 Task: Open a blank worksheet and write heading  Product price data  Add product name:-  ' TOMS Shoe, UGG Shoe, Wolverine Shoe, Z-Coil Shoe, Adidas shoe, Gucci T-shirt, Louis Vuitton bag, Zara Shirt, H&M jeans, Chanel perfume. ' in July Last week sales are  5000 to 5050. product price in between:-  5000 to 10000. Save page auditingSalesTargets_2023
Action: Mouse moved to (89, 98)
Screenshot: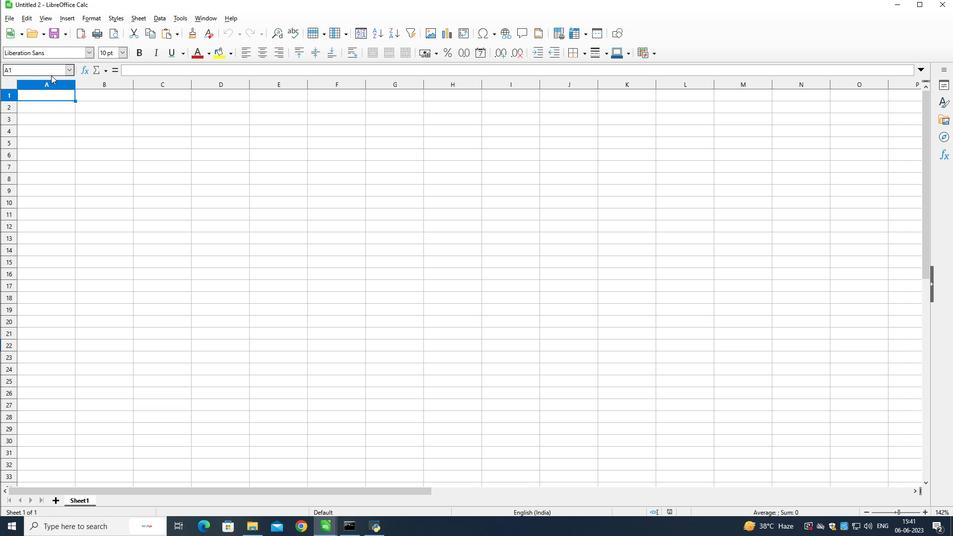 
Action: Mouse pressed left at (89, 98)
Screenshot: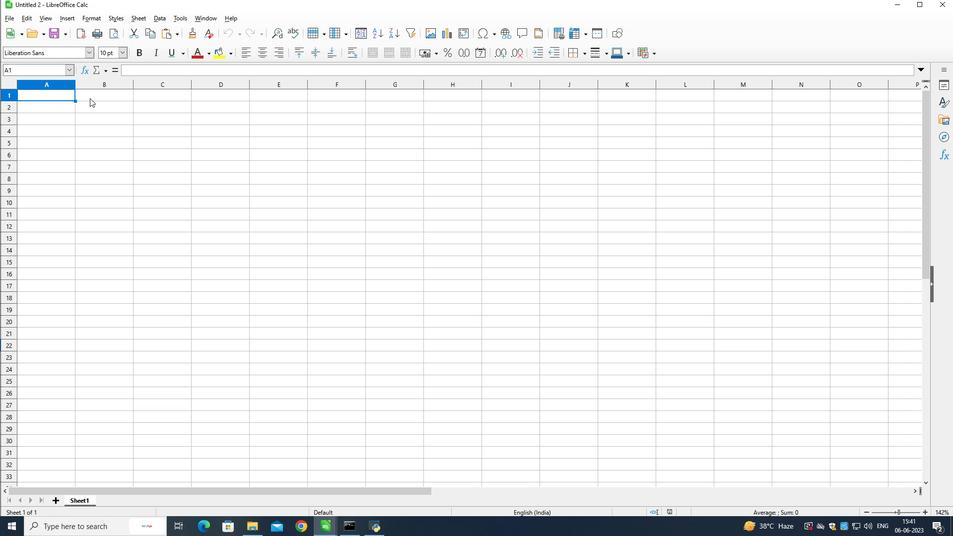
Action: Mouse moved to (92, 110)
Screenshot: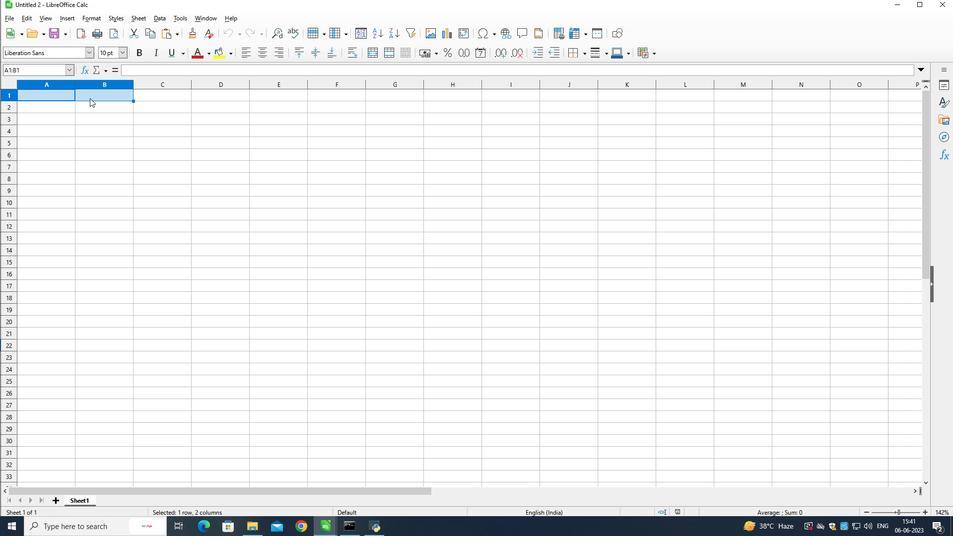 
Action: Mouse pressed right at (92, 110)
Screenshot: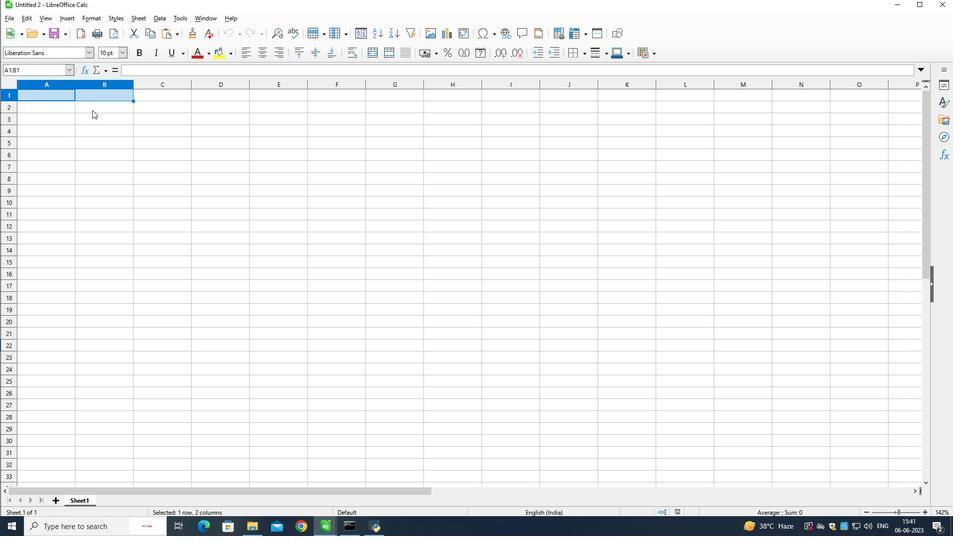 
Action: Mouse moved to (89, 93)
Screenshot: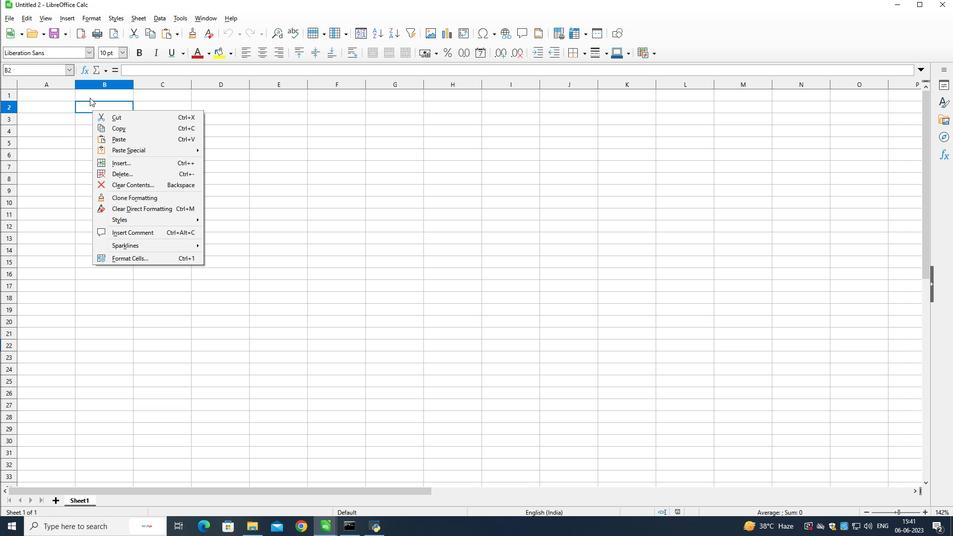 
Action: Mouse pressed left at (89, 93)
Screenshot: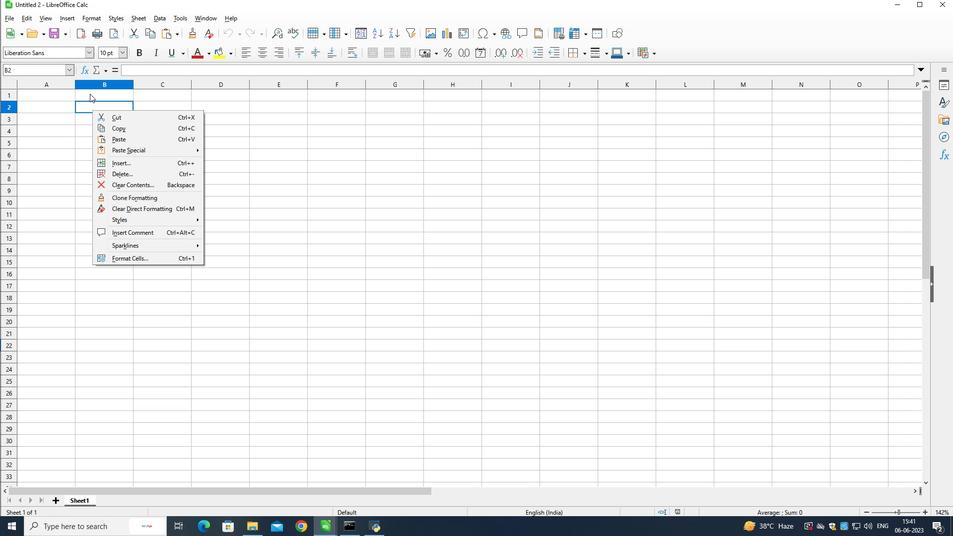 
Action: Mouse pressed left at (89, 93)
Screenshot: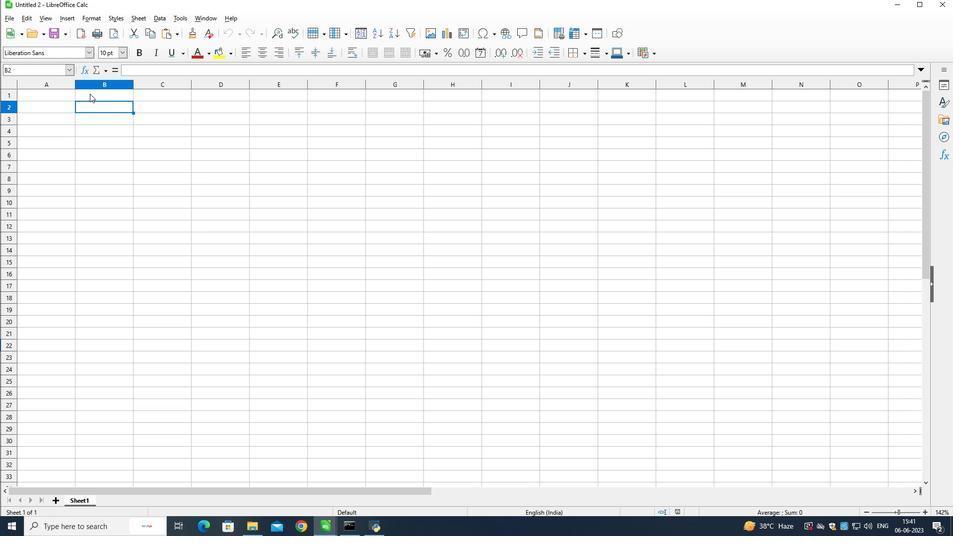 
Action: Key pressed <Key.shift>Product<Key.space><Key.shift>Price<Key.space><Key.shift>data<Key.down><Key.left><Key.shift>Product<Key.space><Key.shift>Name<Key.down><Key.shift>TOMS<Key.space><Key.shift>H<Key.backspace><Key.shift>Shoe<Key.down><Key.shift>UGG<Key.space><Key.shift>Shoe<Key.down><Key.shift>Wolverine<Key.space><Key.shift>Shoe<Key.down><Key.shift><Key.shift><Key.shift>Z-coil<Key.space><Key.shift>Shoe<Key.down><Key.shift>Adidas<Key.space><Key.shift><Key.shift><Key.shift>Shoe<Key.down><Key.shift>Gucci<Key.space><Key.shift>T-shirt<Key.down><Key.shift>Louis<Key.space><Key.shift>Vuittt<Key.backspace>on<Key.space>baf<Key.backspace>g<Key.down><Key.shift>zara<Key.space><Key.shift>Shirt<Key.down><Key.shift>H&M<Key.space>jeans<Key.down><Key.shift>Chanel<Key.space><Key.shift>perfume<Key.down>
Screenshot: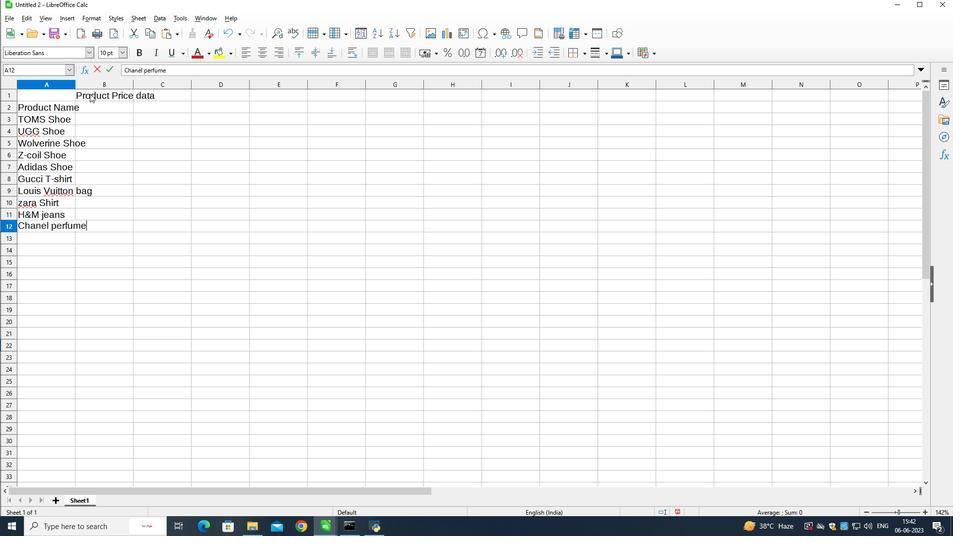 
Action: Mouse moved to (51, 84)
Screenshot: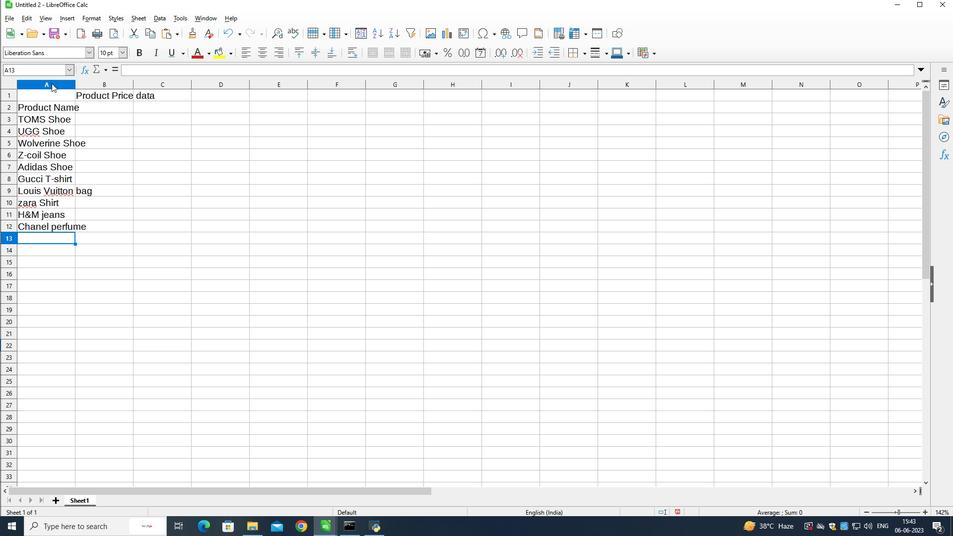 
Action: Mouse pressed left at (51, 84)
Screenshot: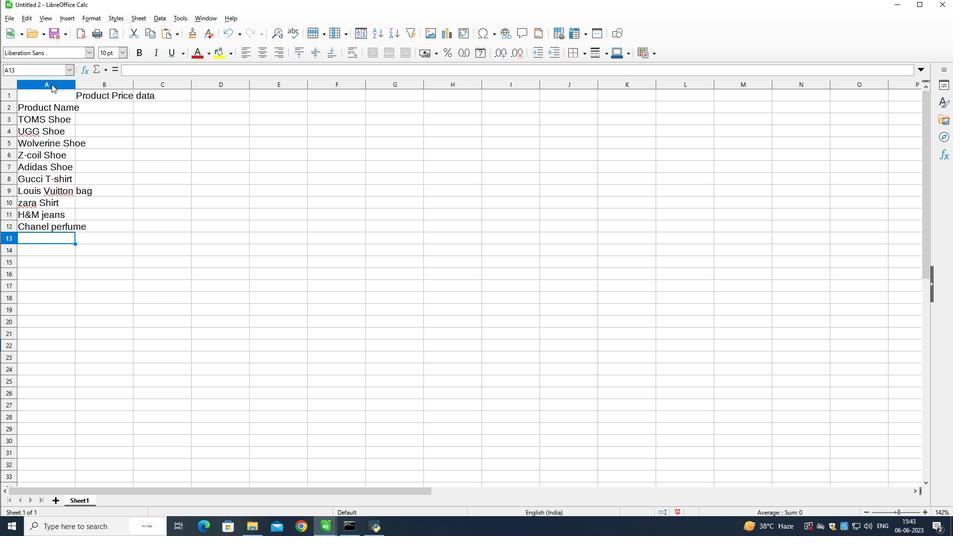
Action: Mouse moved to (74, 86)
Screenshot: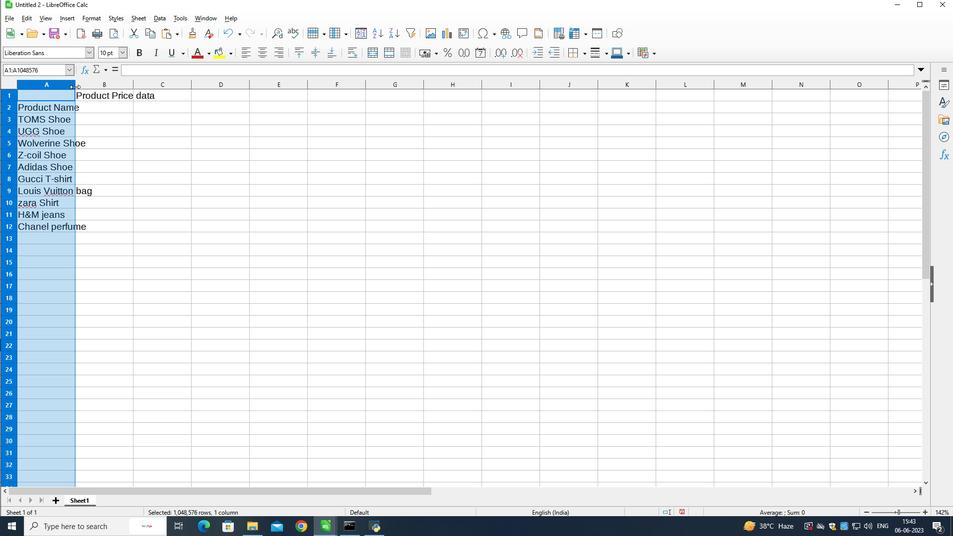 
Action: Mouse pressed left at (74, 86)
Screenshot: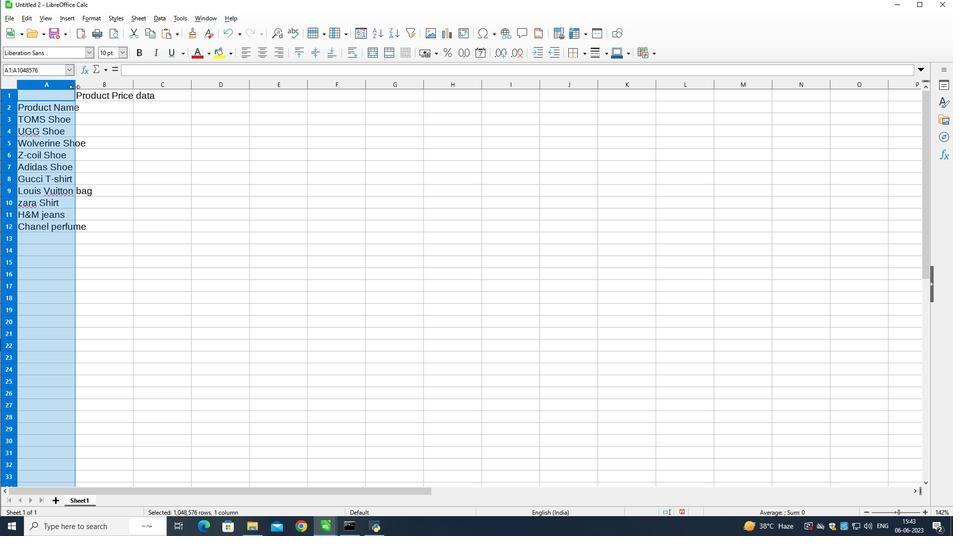 
Action: Mouse moved to (102, 103)
Screenshot: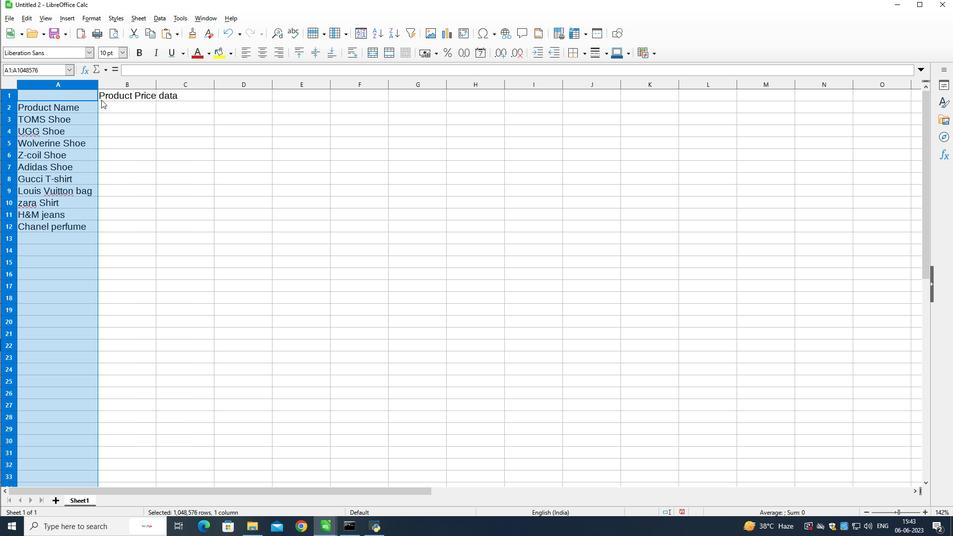 
Action: Mouse pressed left at (102, 103)
Screenshot: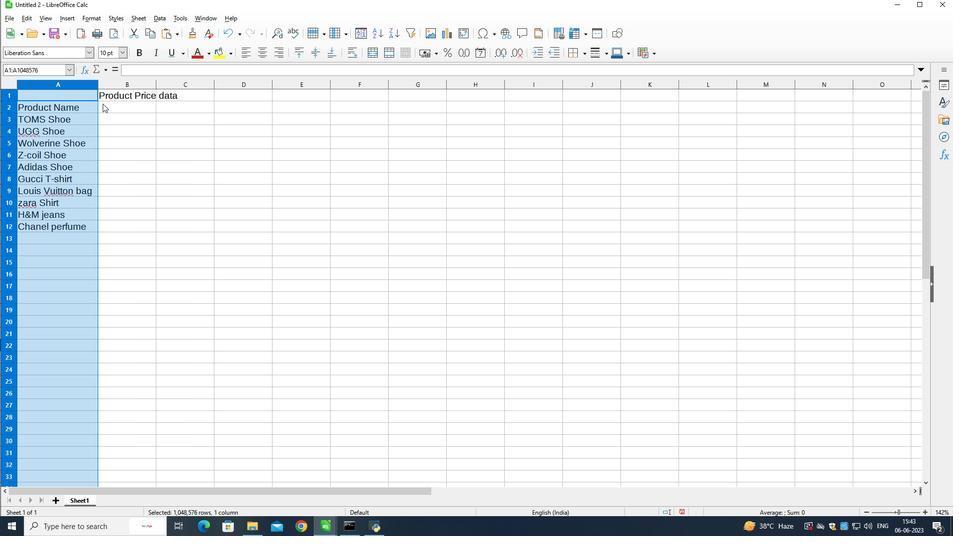 
Action: Mouse moved to (380, 196)
Screenshot: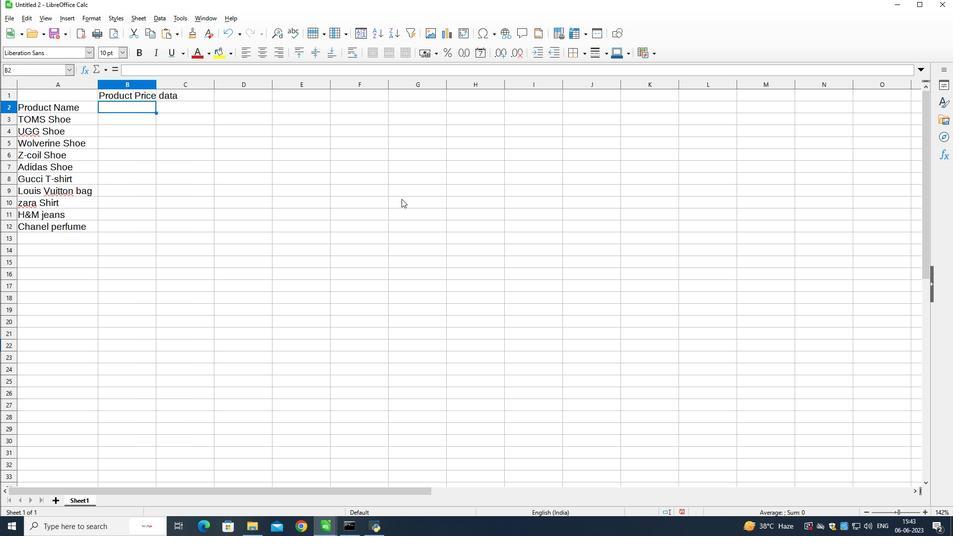 
Action: Key pressed <Key.shift>July<Key.space><Key.shift>Last<Key.space><Key.shift>Week<Key.space><Key.shift><Key.shift>Sale<Key.down>5000<Key.down>2010<Key.backspace><Key.backspace><Key.backspace><Key.backspace>5010<Key.down>5020<Key.down>5030<Key.down>5040<Key.down>5050<Key.down>5012<Key.down>5043<Key.down>5016<Key.down>5043<Key.backspace><Key.backspace>48
Screenshot: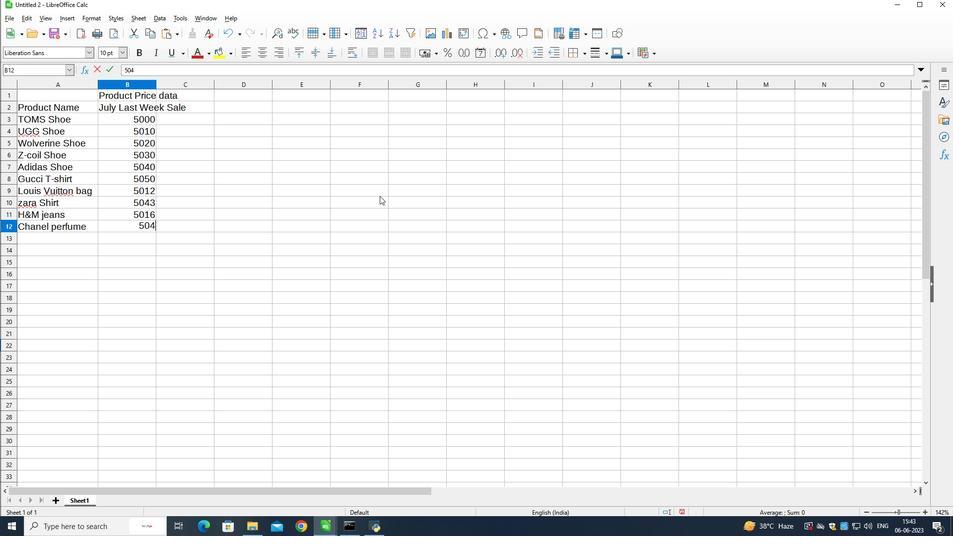 
Action: Mouse moved to (142, 85)
Screenshot: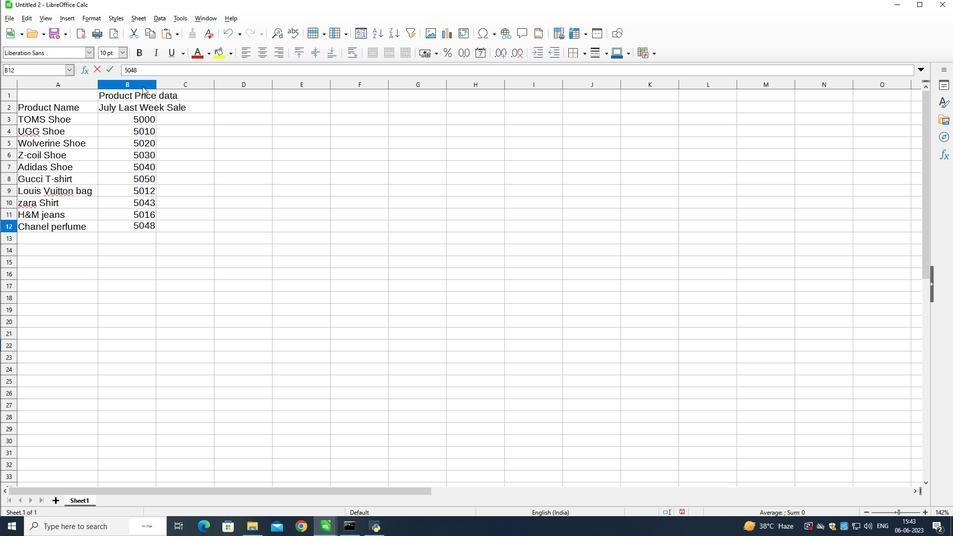 
Action: Mouse pressed left at (142, 85)
Screenshot: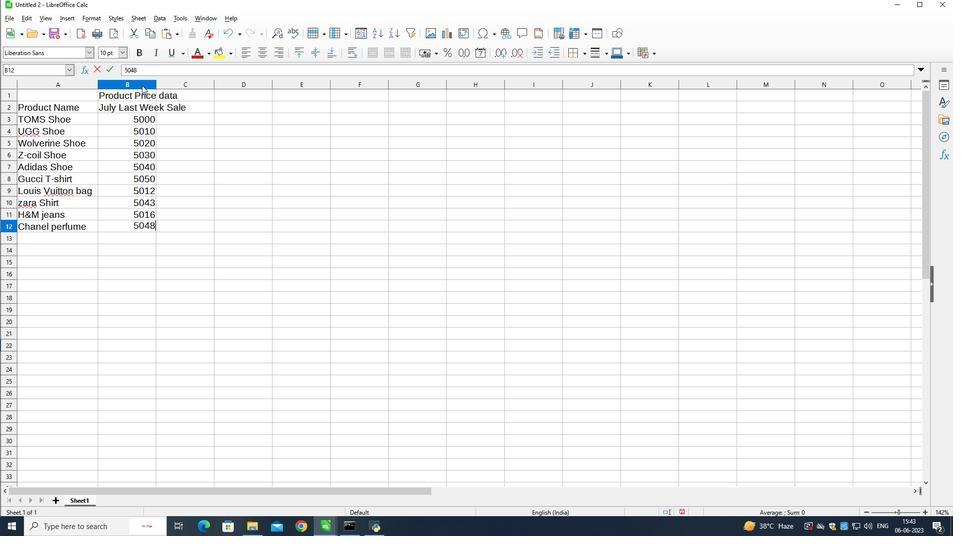 
Action: Mouse moved to (156, 84)
Screenshot: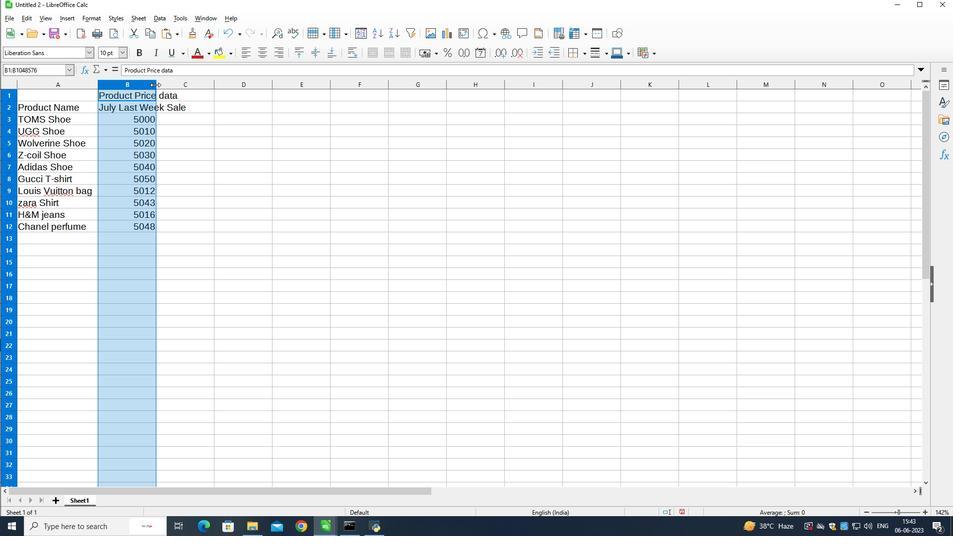 
Action: Mouse pressed left at (156, 84)
Screenshot: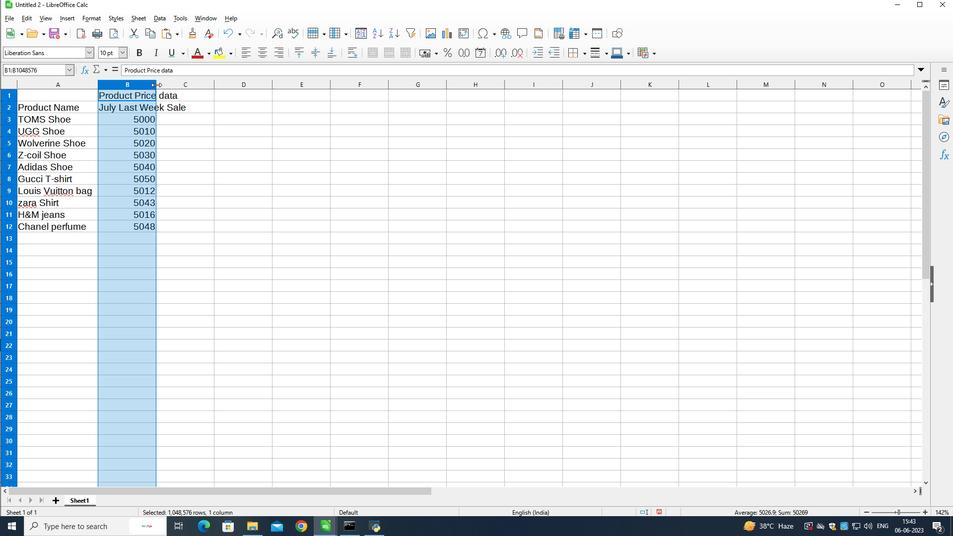 
Action: Mouse moved to (207, 106)
Screenshot: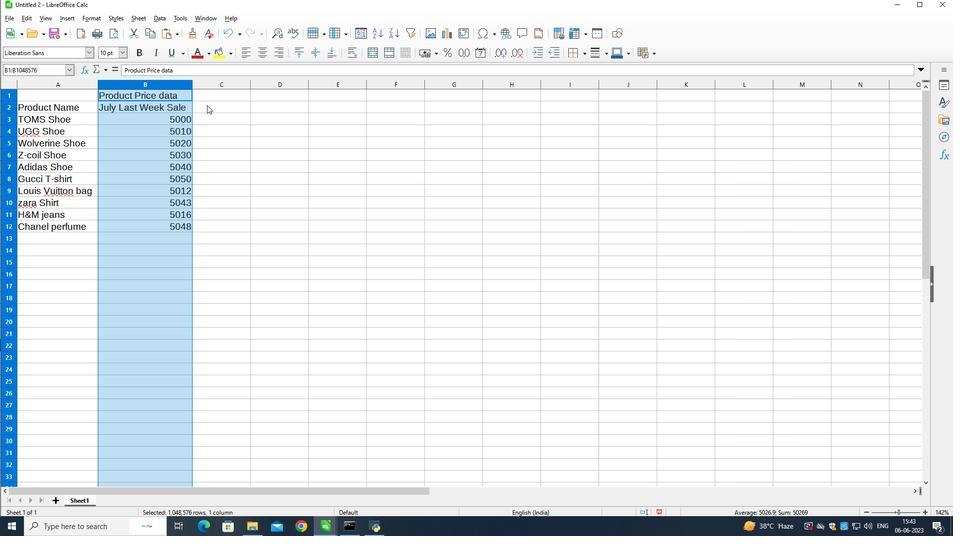 
Action: Mouse pressed left at (207, 106)
Screenshot: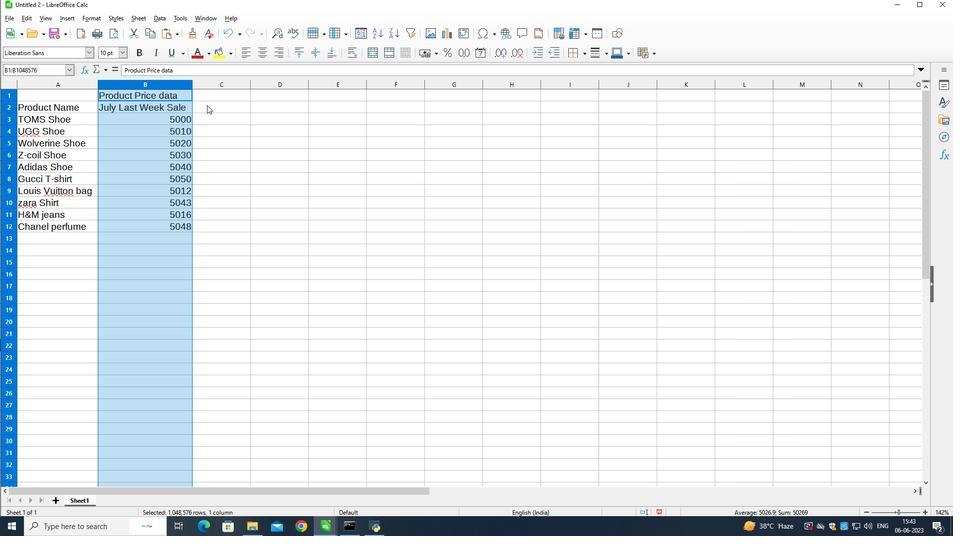 
Action: Mouse moved to (363, 180)
Screenshot: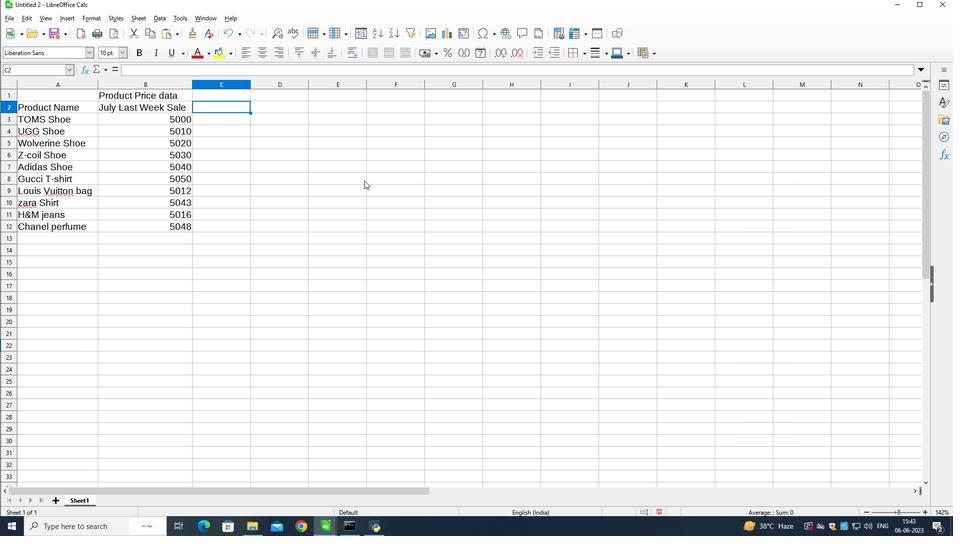 
Action: Key pressed <Key.shift>Price<Key.down>5446<Key.down>85463<Key.backspace>
Screenshot: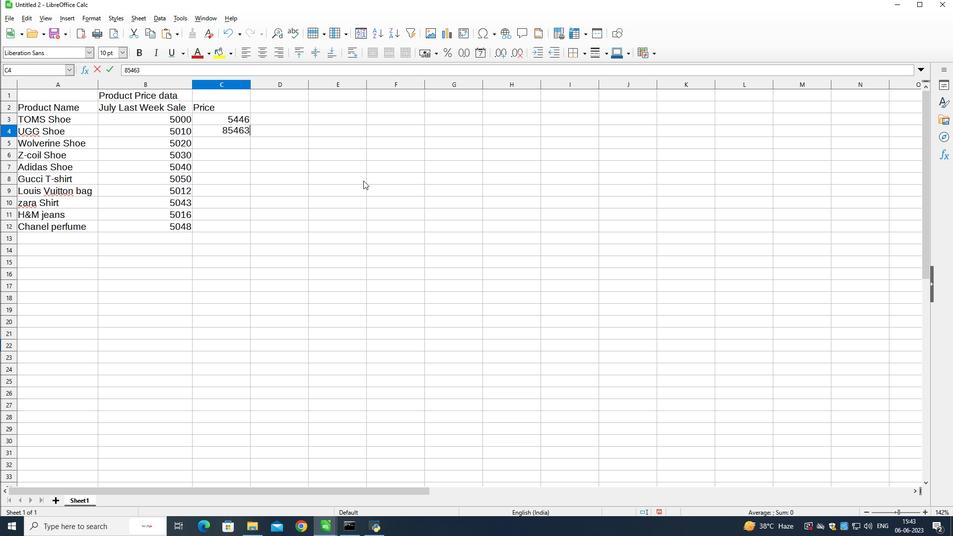 
Action: Mouse moved to (362, 180)
Screenshot: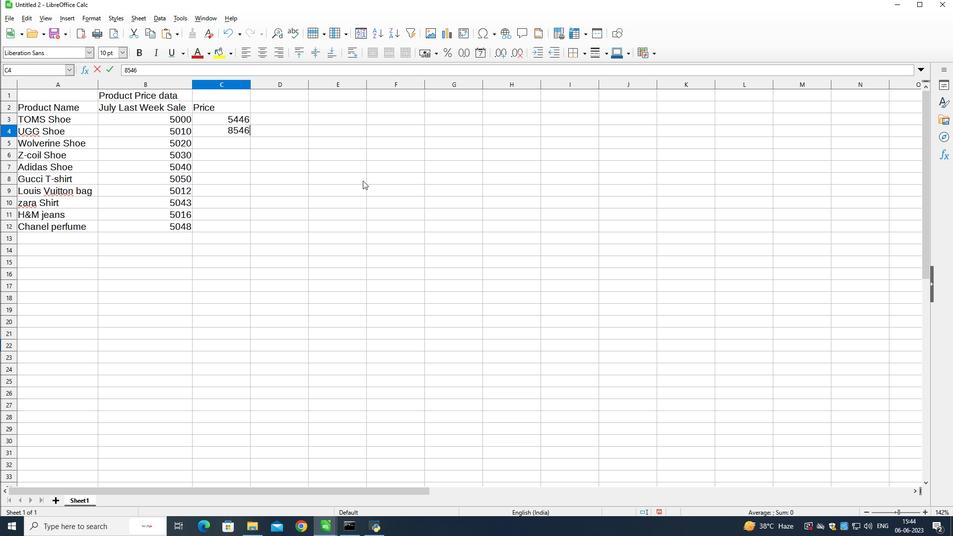 
Action: Key pressed <Key.down>9564<Key.down>4645<Key.down>7466<Key.down>9564<Key.down>68597<Key.backspace><Key.down>5799<Key.down>7564<Key.down>98465<Key.backspace>
Screenshot: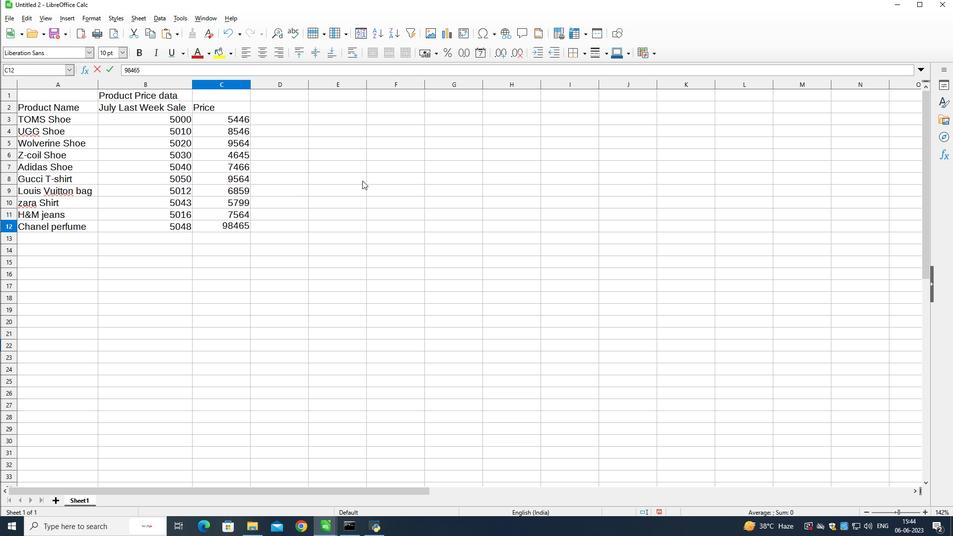 
Action: Mouse moved to (270, 107)
Screenshot: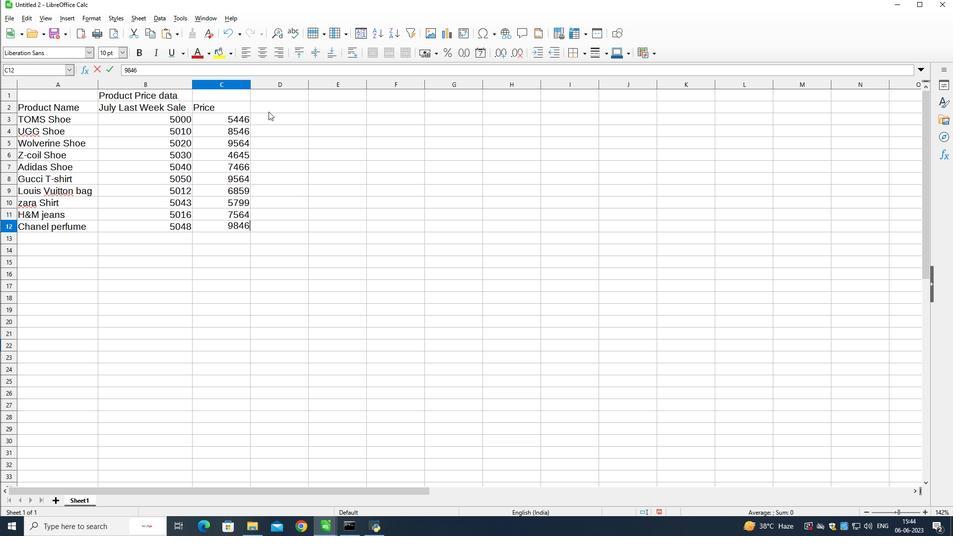 
Action: Mouse pressed left at (270, 107)
Screenshot: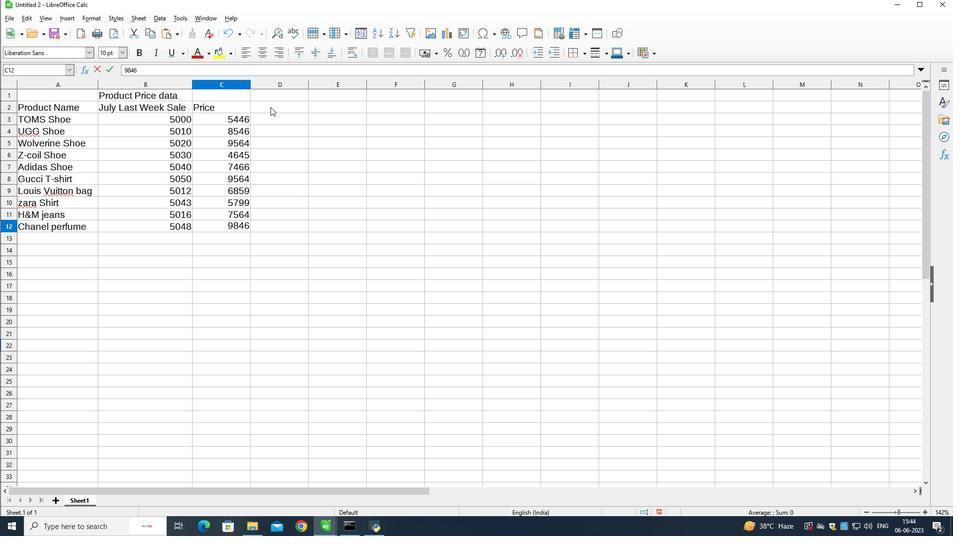 
Action: Mouse moved to (274, 176)
Screenshot: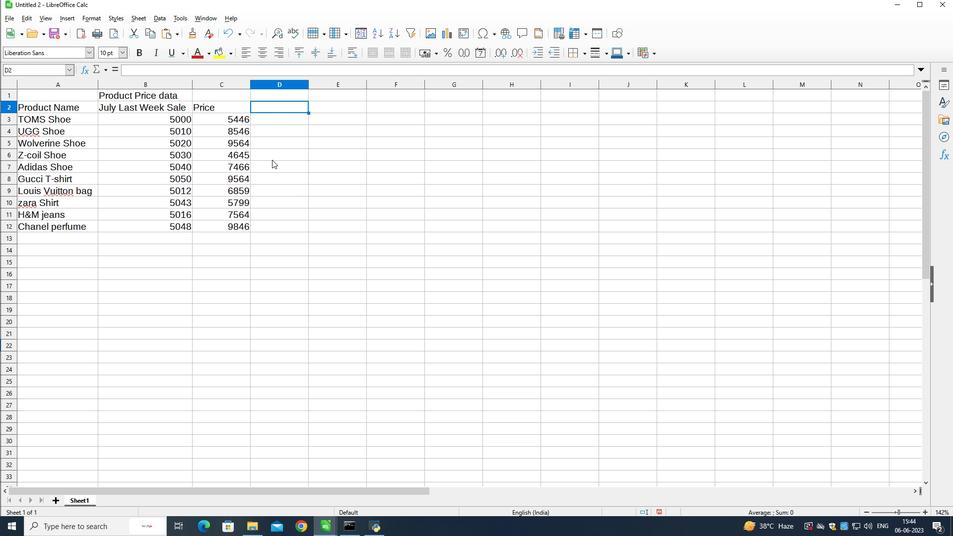 
Action: Mouse pressed left at (274, 176)
Screenshot: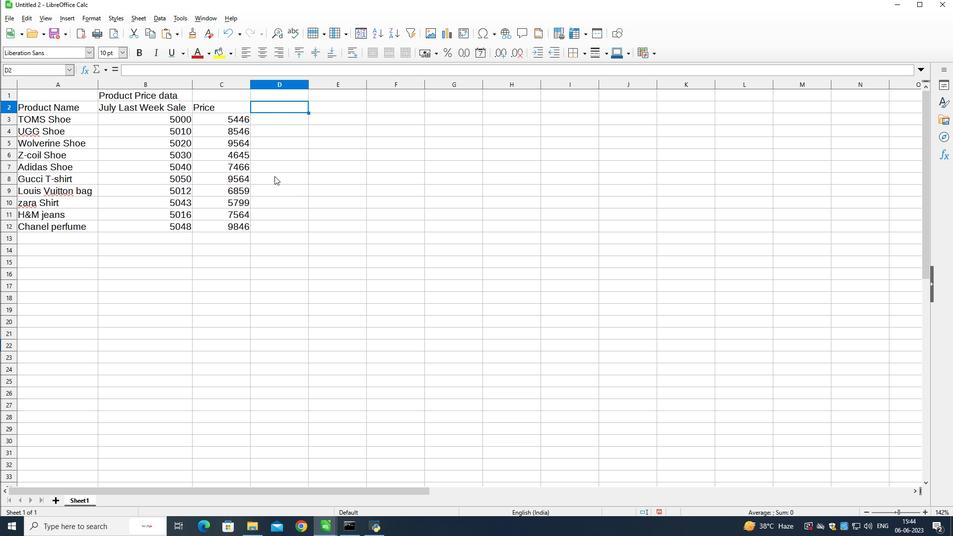 
Action: Mouse moved to (300, 251)
Screenshot: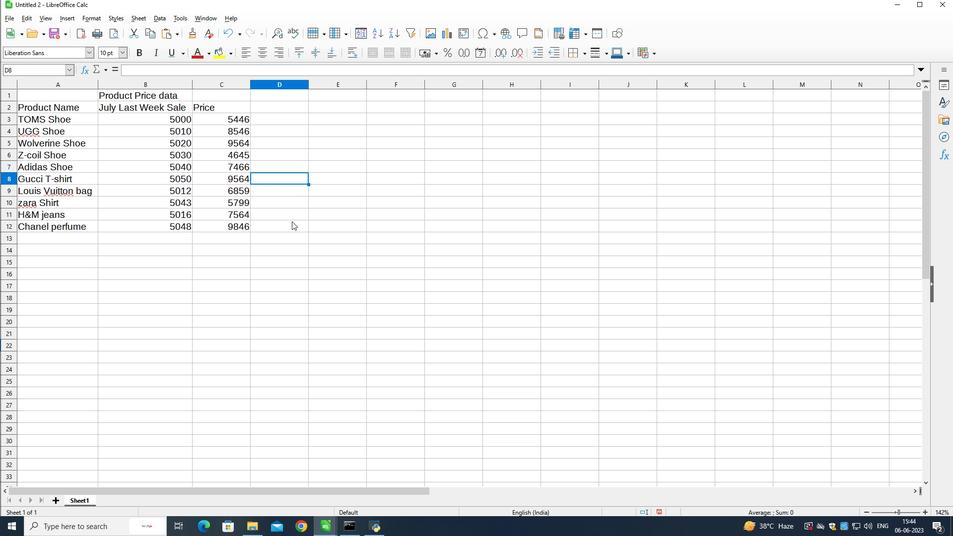 
Action: Mouse pressed left at (300, 251)
Screenshot: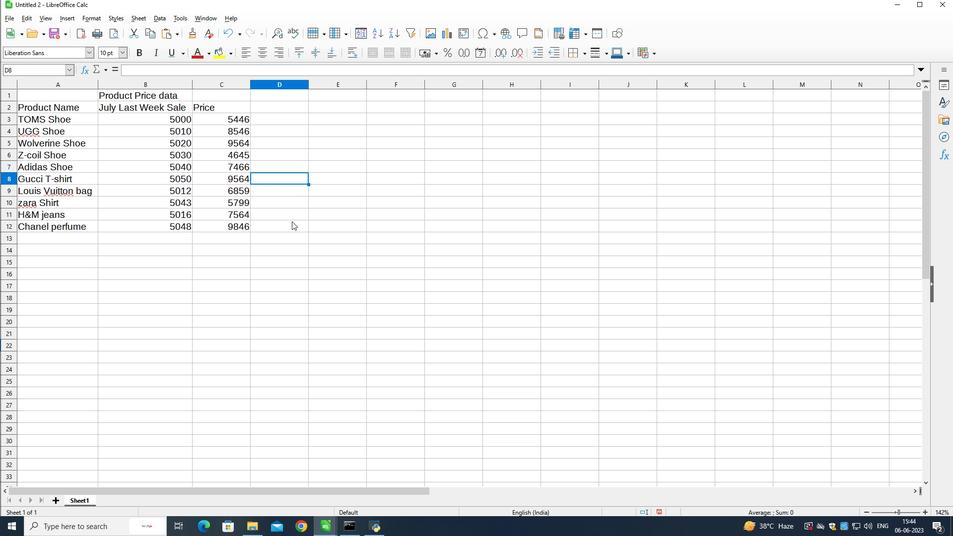 
Action: Key pressed ctrl+Sauditing<Key.shift>sales<Key.shift>targets<Key.shift_r>_2023<Key.enter>
Screenshot: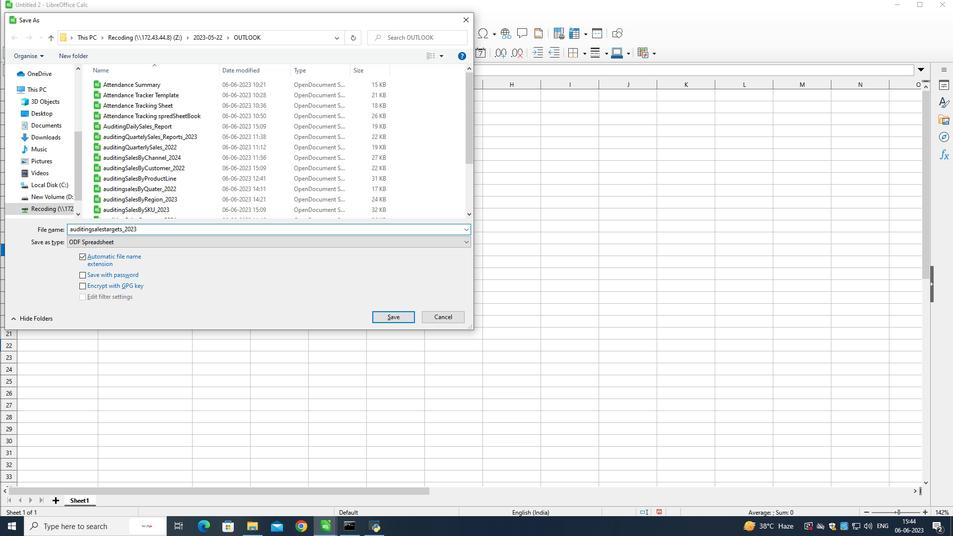 
Action: Mouse moved to (124, 267)
Screenshot: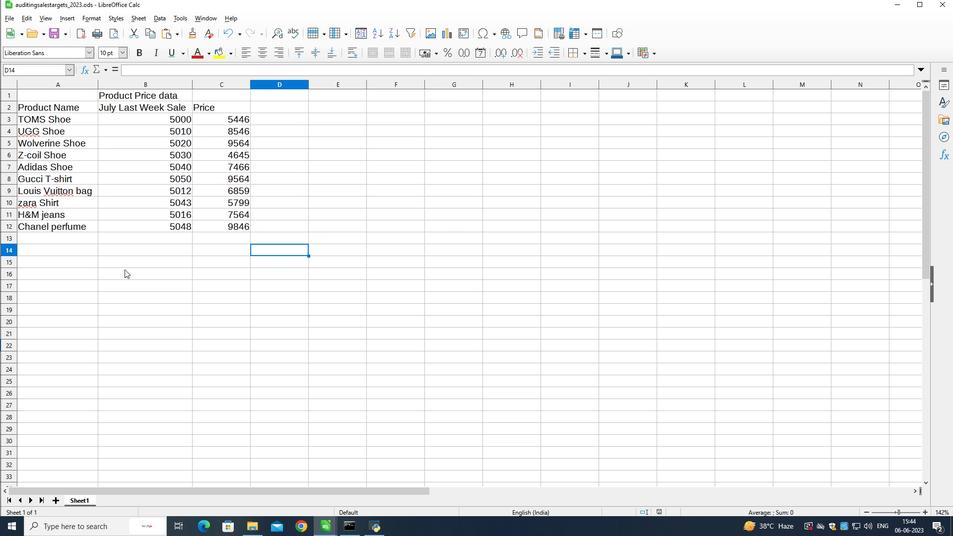 
